 Task: Write and save a response "What is typically considered a low GPA? That depends on the employer. Some employers have a minimum required GPA of 3.5 on a 4.0 scale, although 3.0 is more common".
Action: Mouse moved to (724, 78)
Screenshot: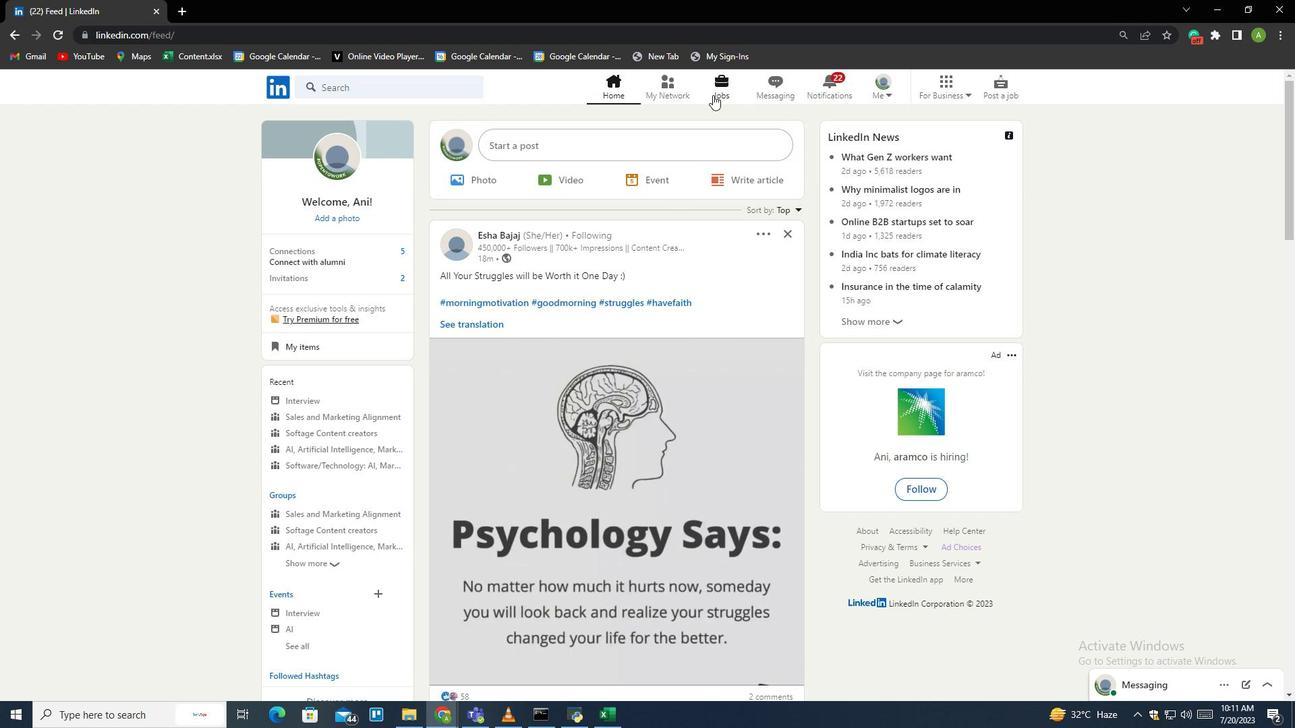 
Action: Mouse pressed left at (724, 78)
Screenshot: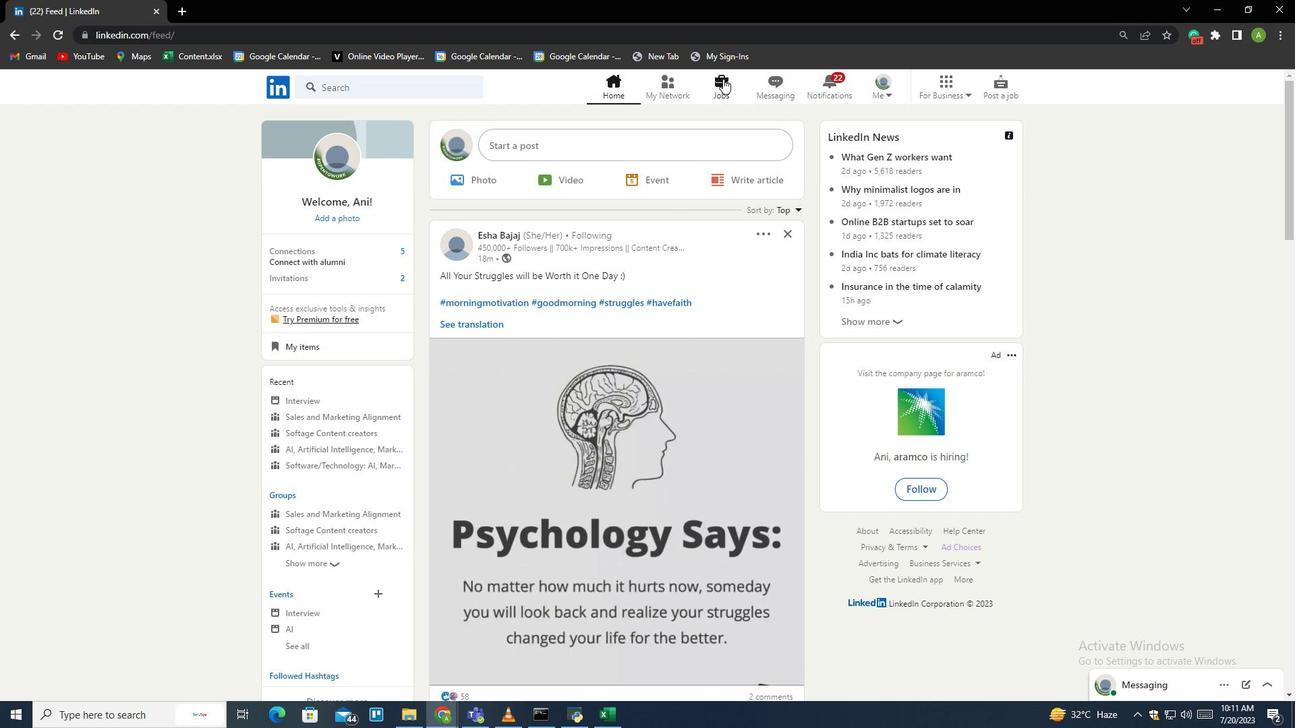 
Action: Mouse moved to (316, 462)
Screenshot: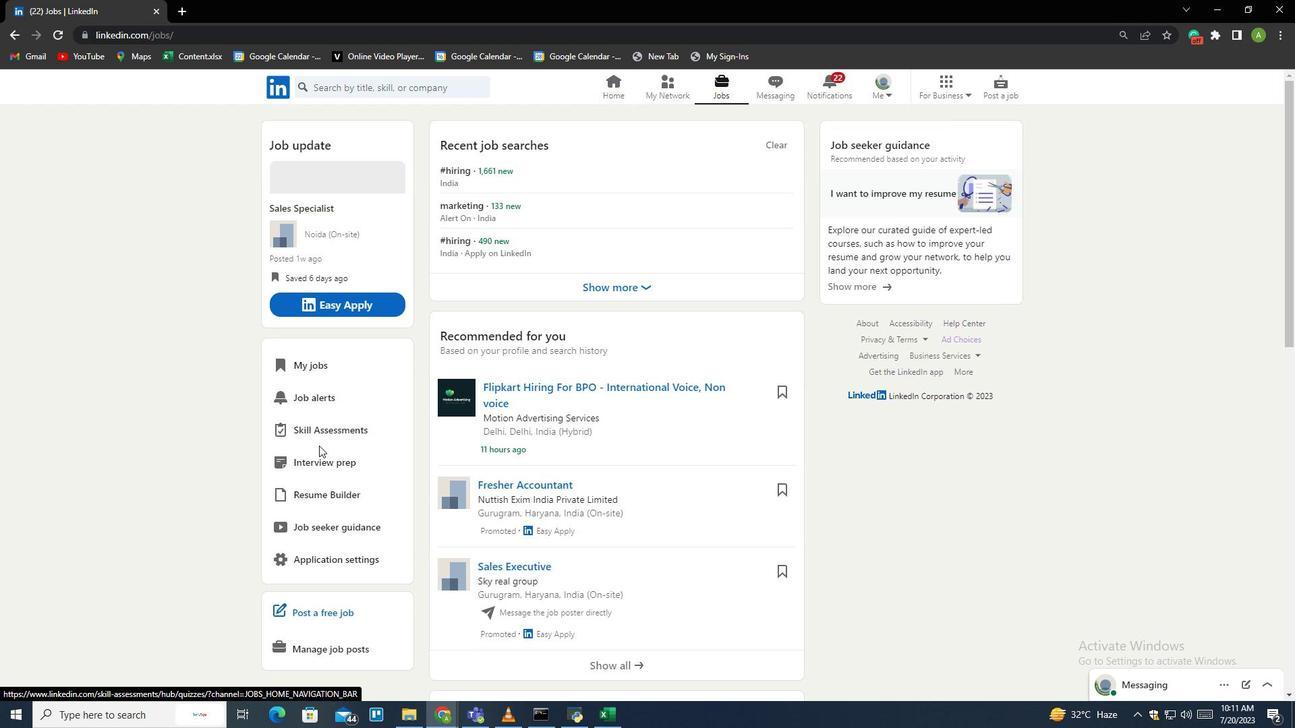 
Action: Mouse pressed left at (316, 462)
Screenshot: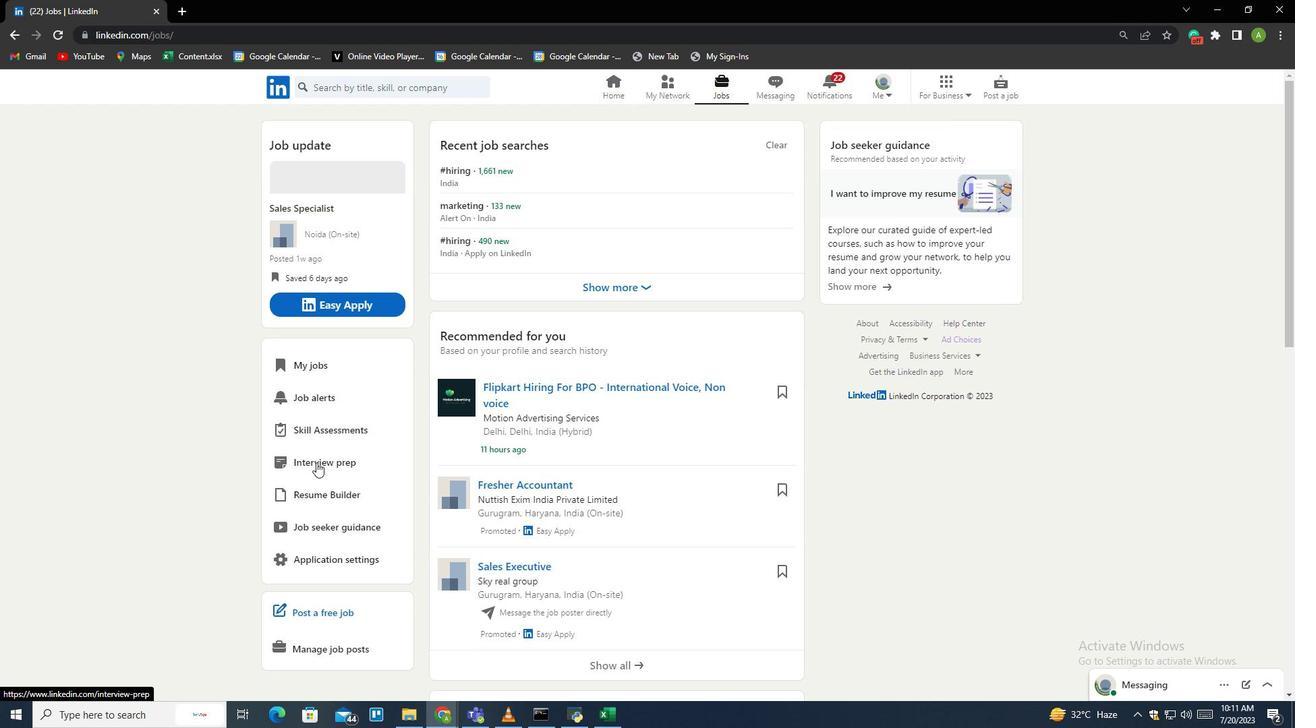 
Action: Mouse moved to (406, 146)
Screenshot: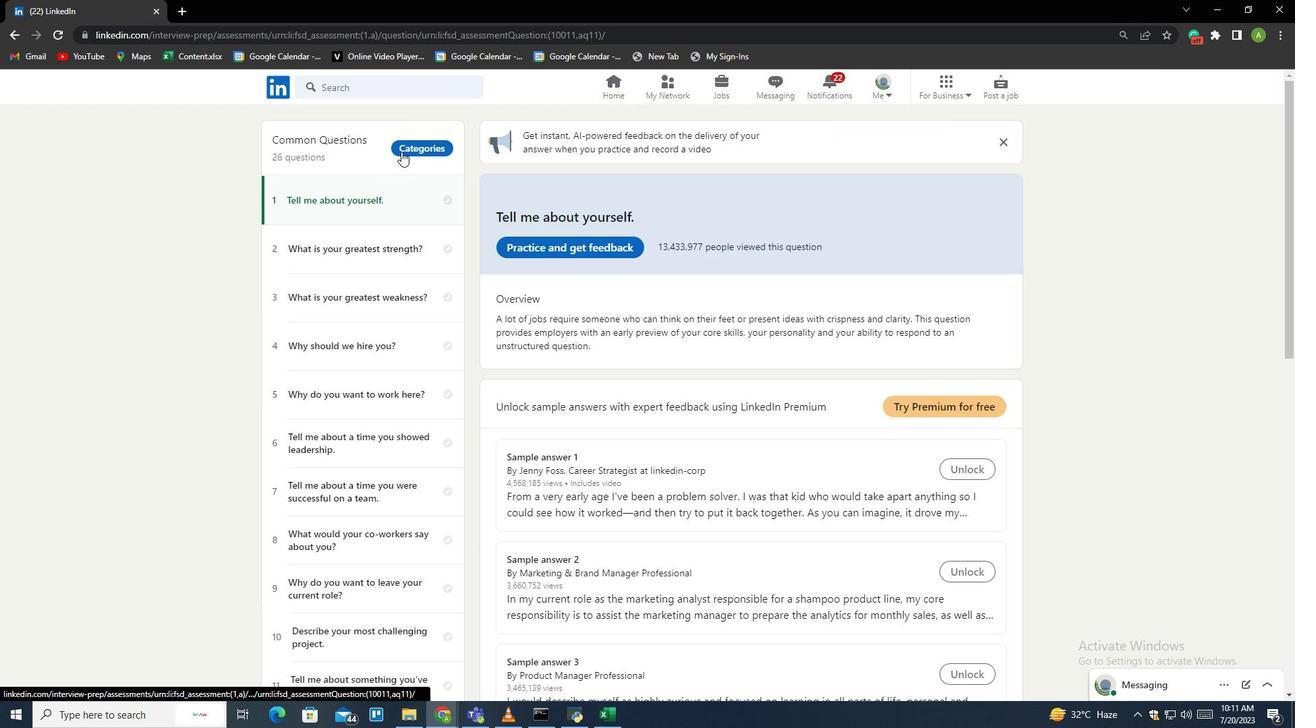 
Action: Mouse pressed left at (406, 146)
Screenshot: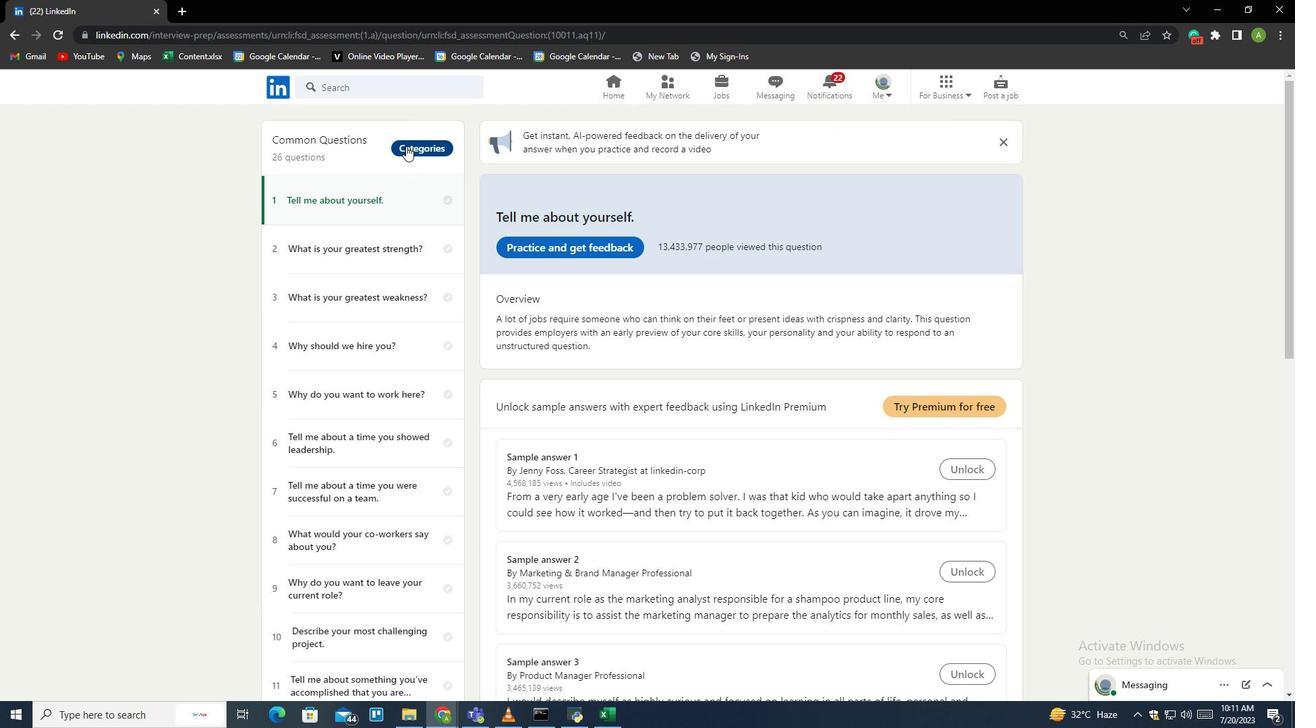 
Action: Mouse moved to (323, 671)
Screenshot: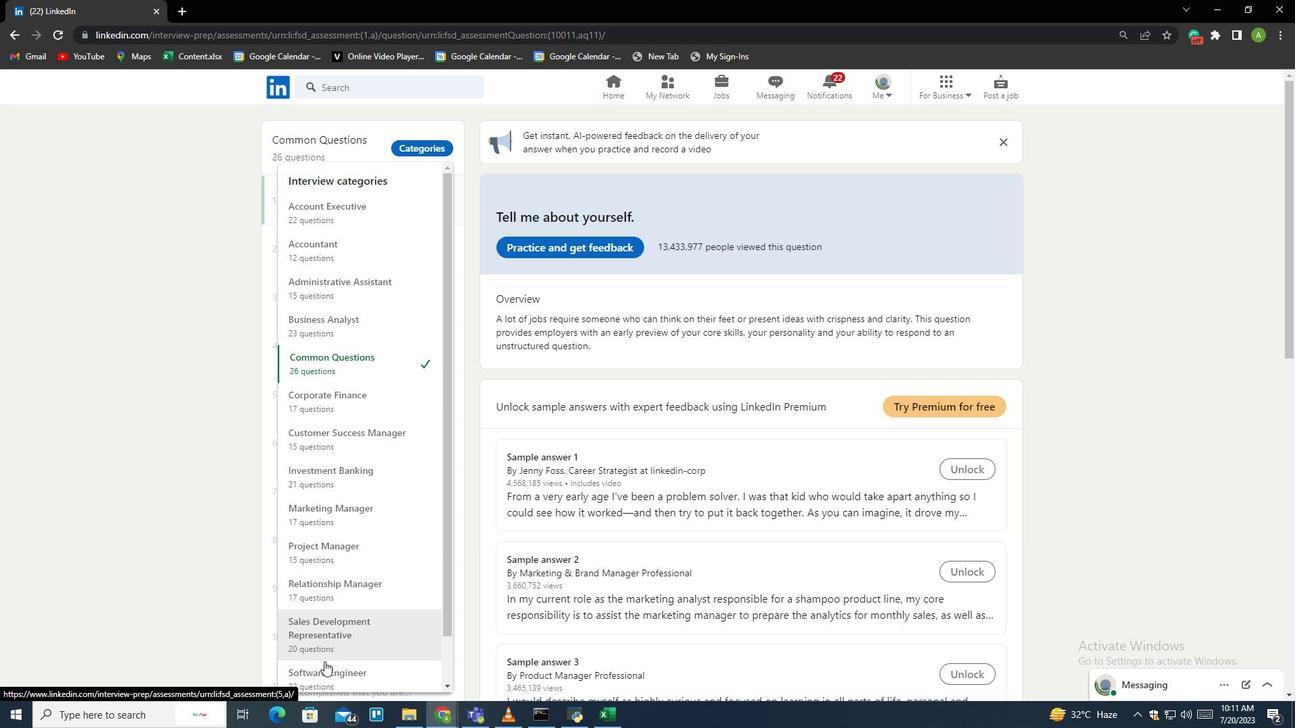
Action: Mouse scrolled (323, 670) with delta (0, 0)
Screenshot: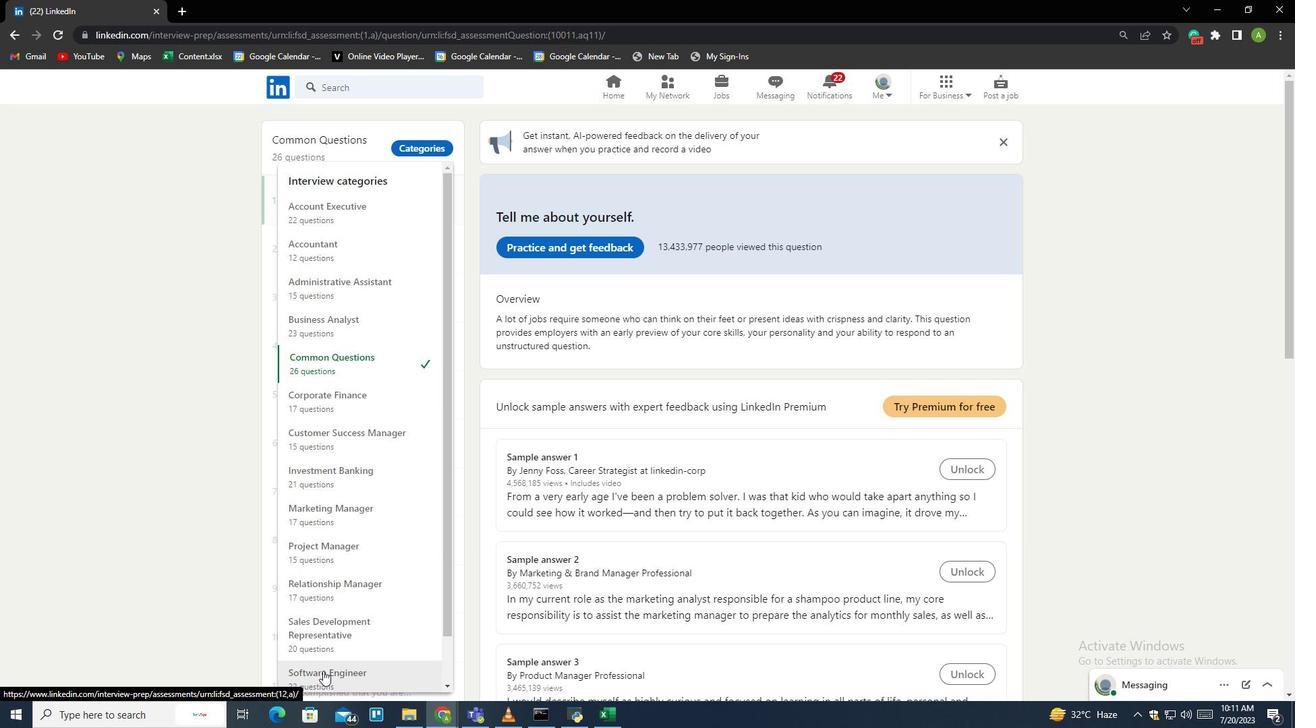 
Action: Mouse scrolled (323, 670) with delta (0, 0)
Screenshot: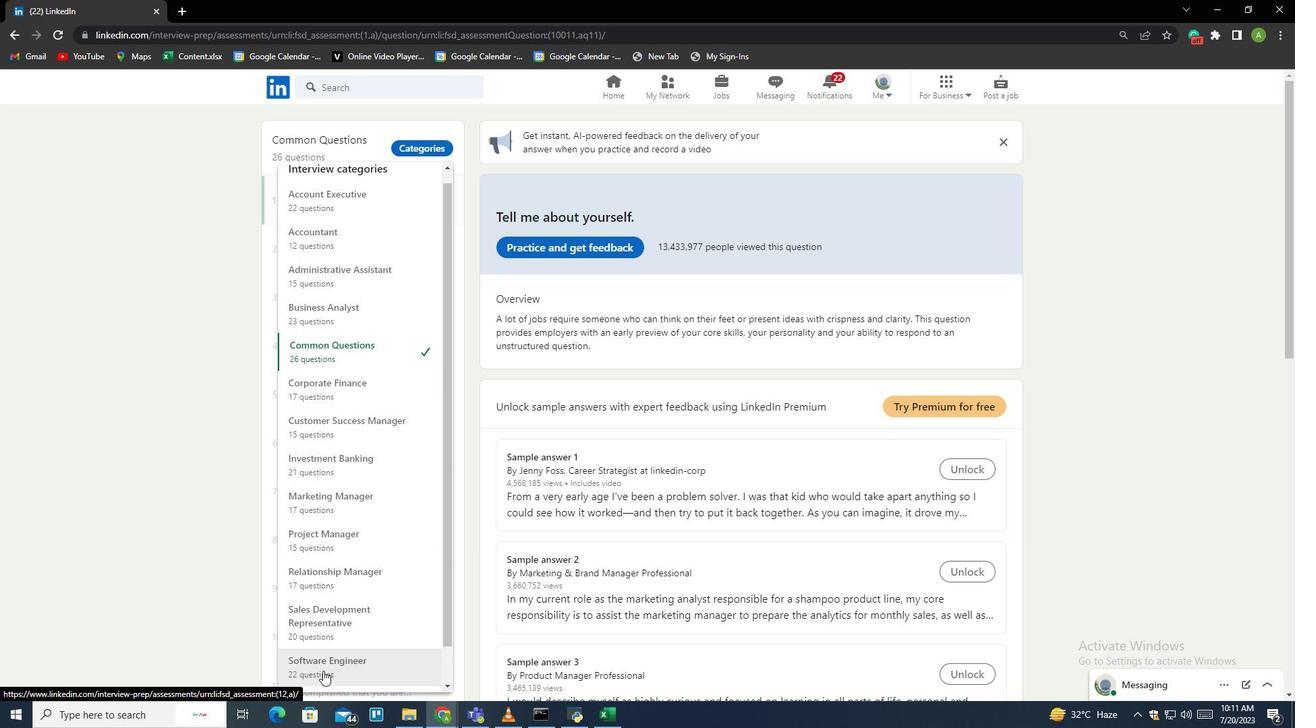 
Action: Mouse scrolled (323, 670) with delta (0, 0)
Screenshot: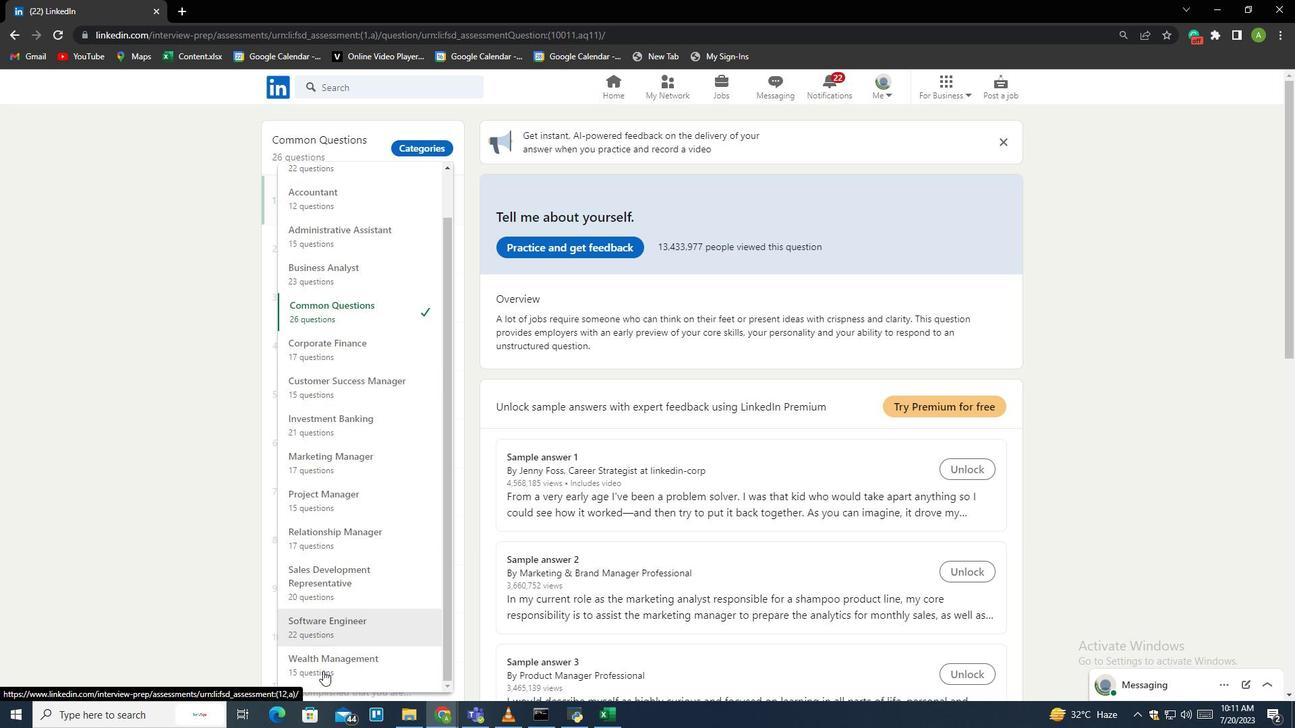 
Action: Mouse moved to (325, 664)
Screenshot: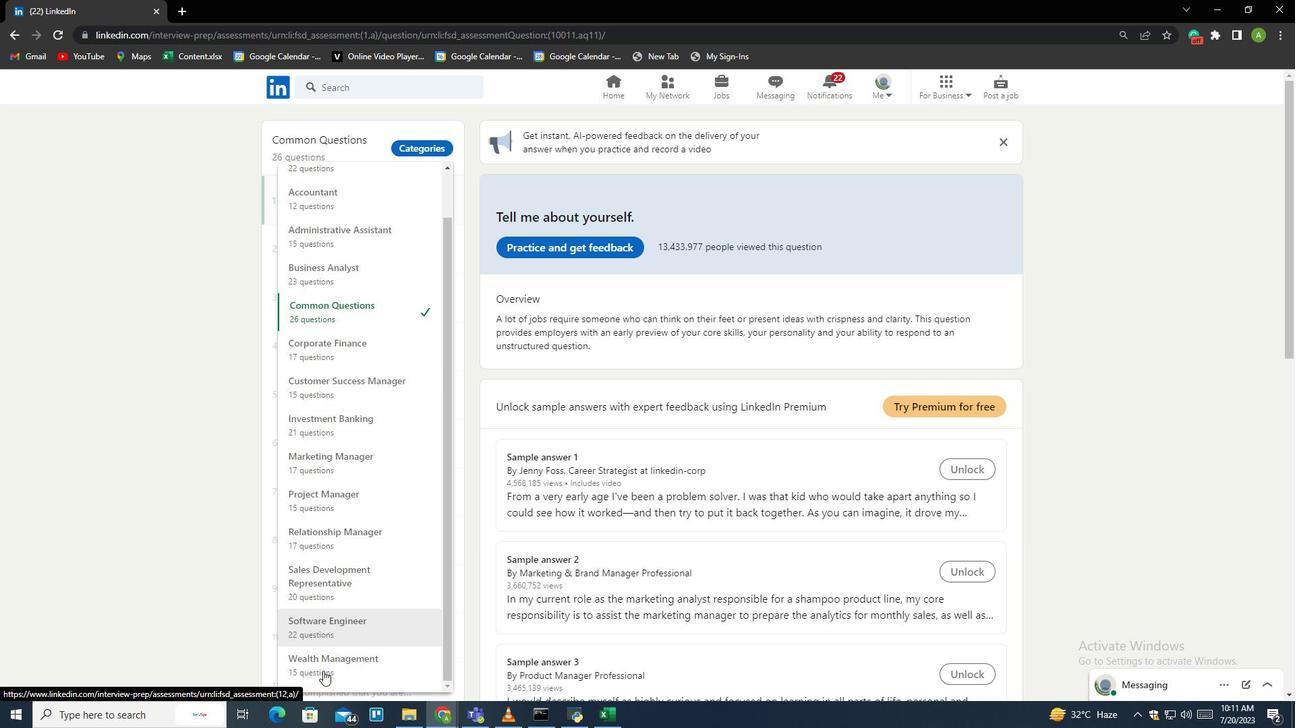 
Action: Mouse pressed left at (325, 664)
Screenshot: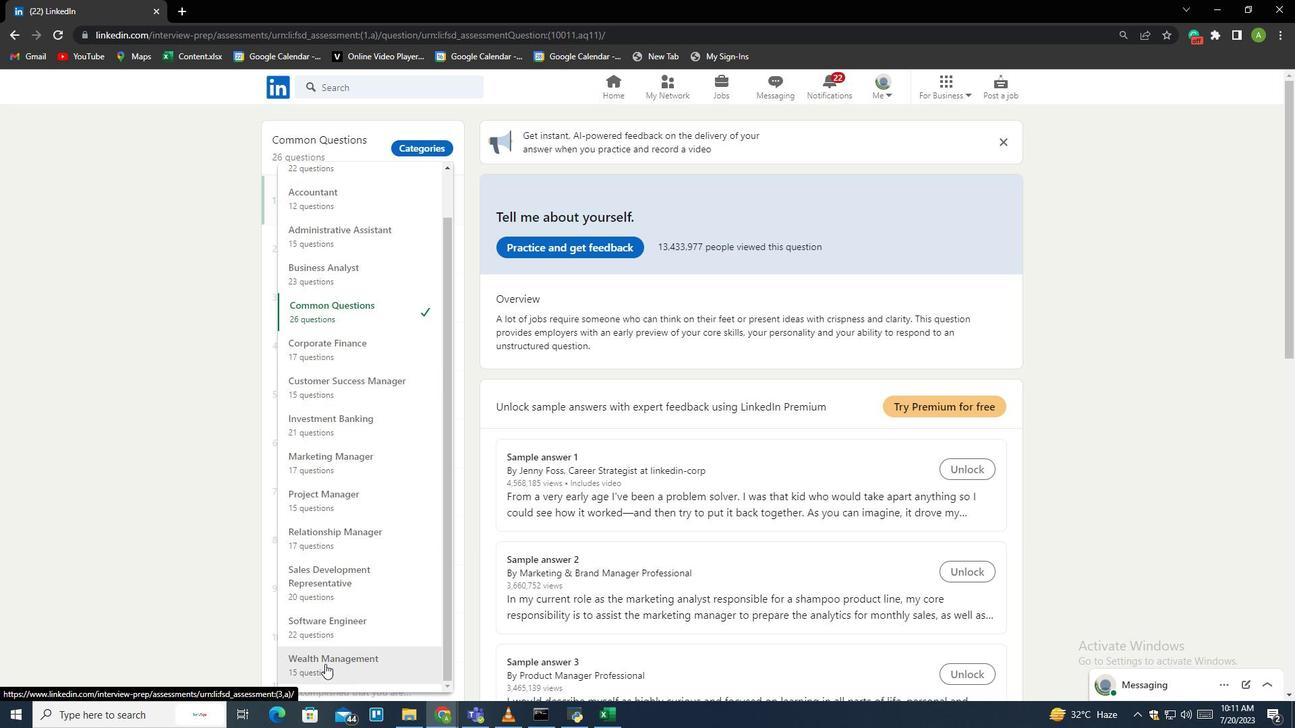 
Action: Mouse moved to (348, 419)
Screenshot: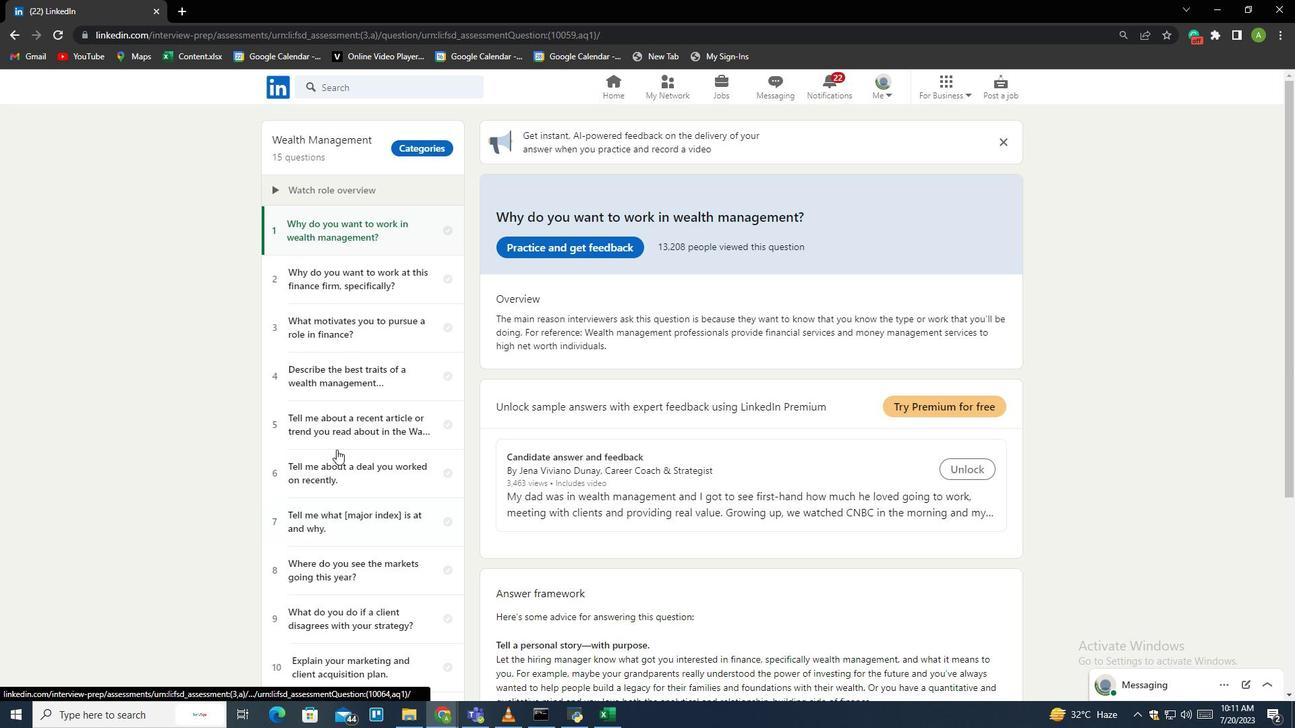 
Action: Mouse scrolled (348, 419) with delta (0, 0)
Screenshot: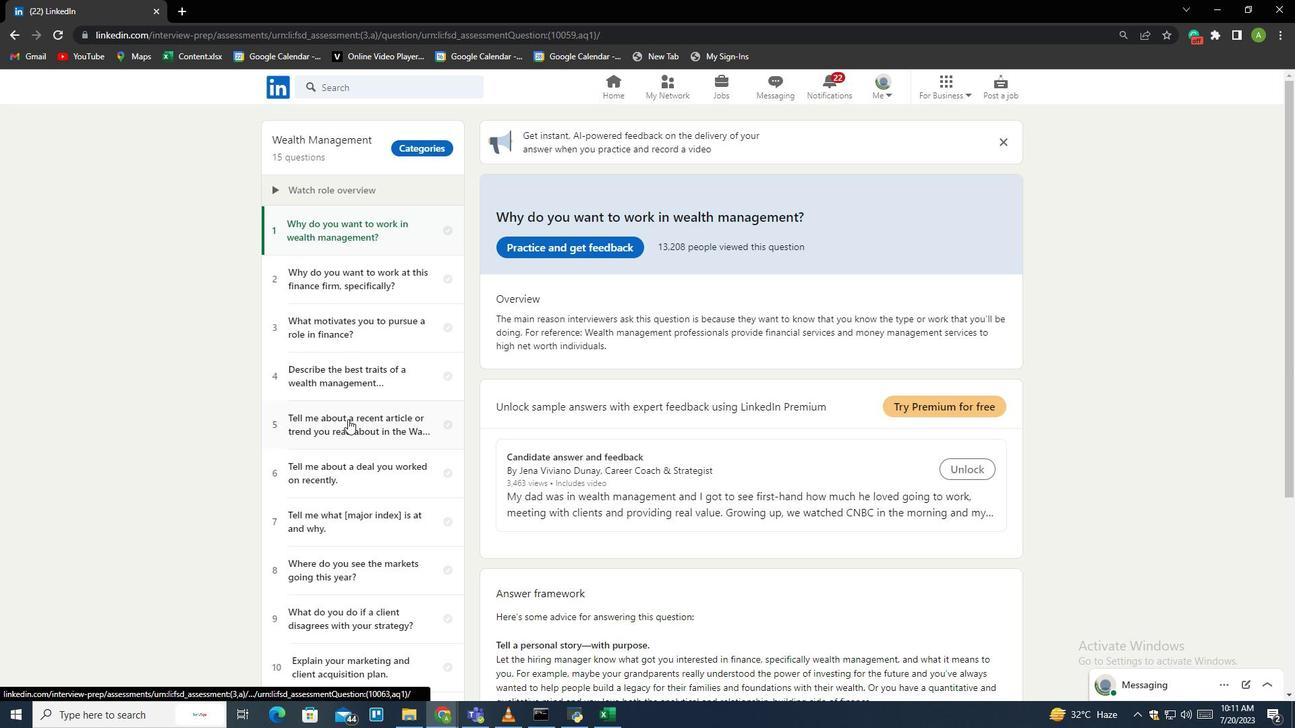 
Action: Mouse scrolled (348, 419) with delta (0, 0)
Screenshot: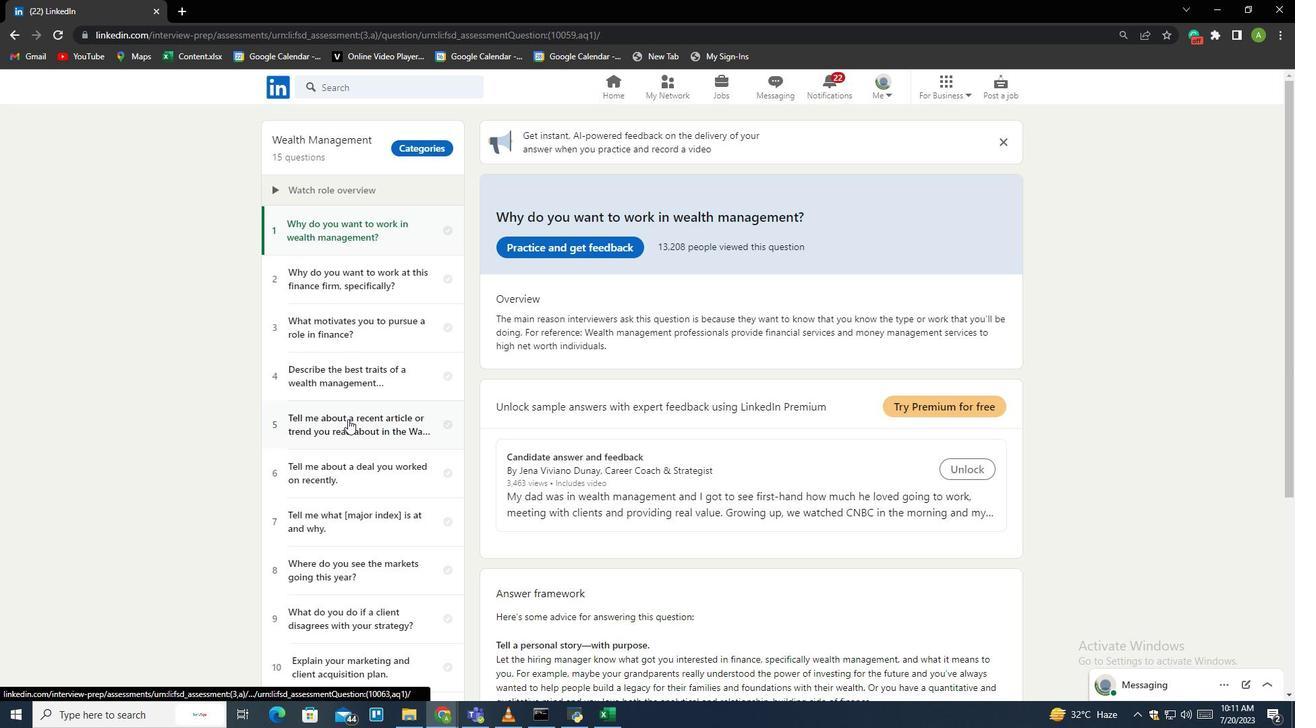 
Action: Mouse scrolled (348, 419) with delta (0, 0)
Screenshot: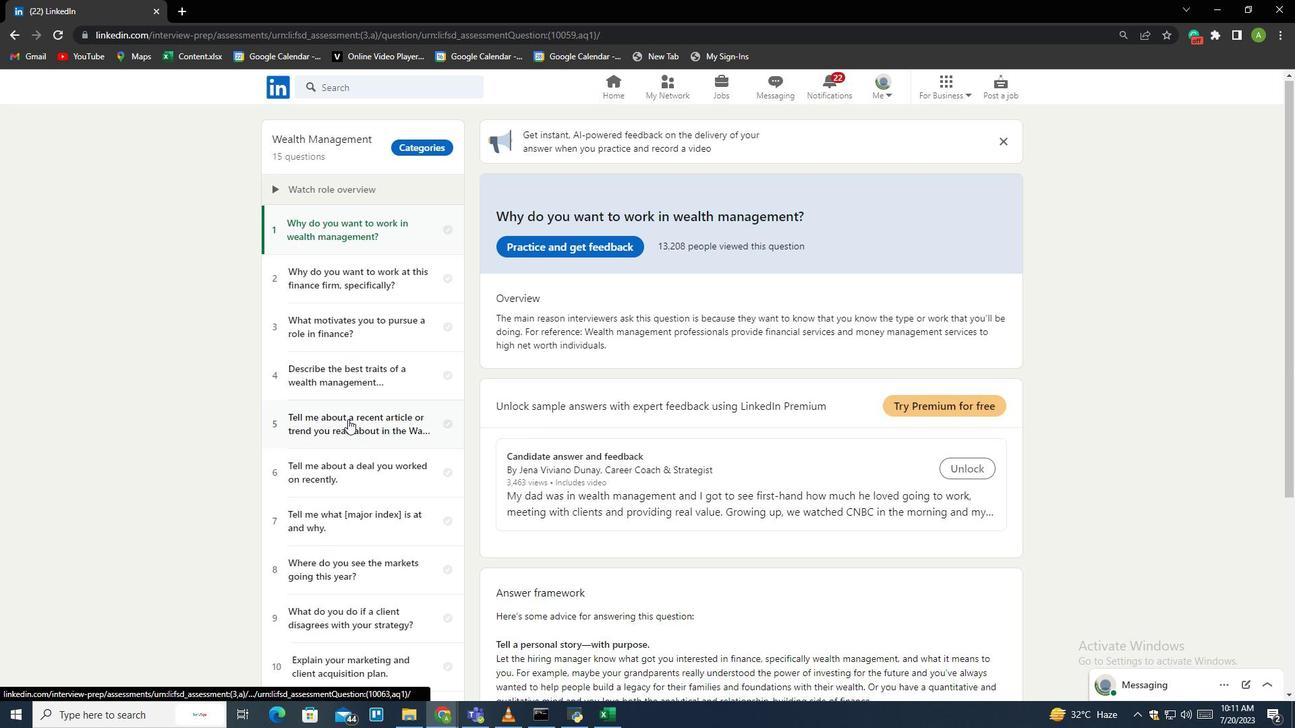 
Action: Mouse scrolled (348, 419) with delta (0, 0)
Screenshot: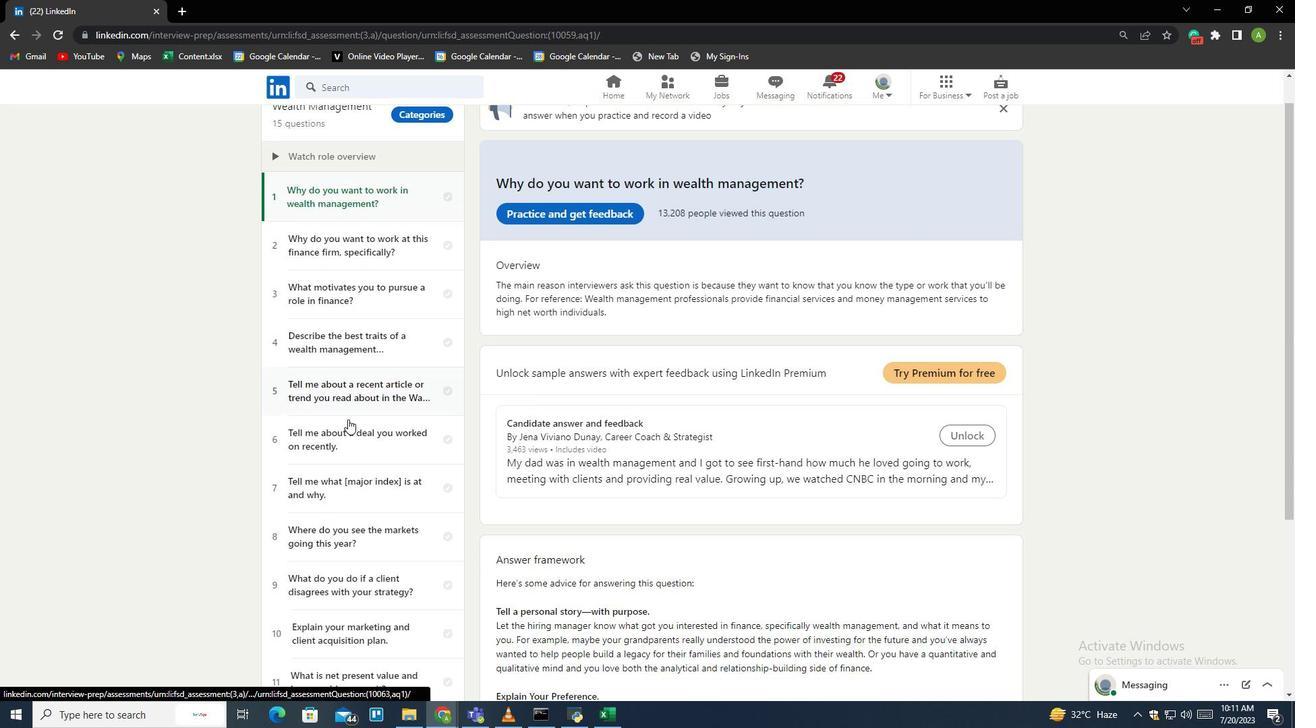 
Action: Mouse scrolled (348, 419) with delta (0, 0)
Screenshot: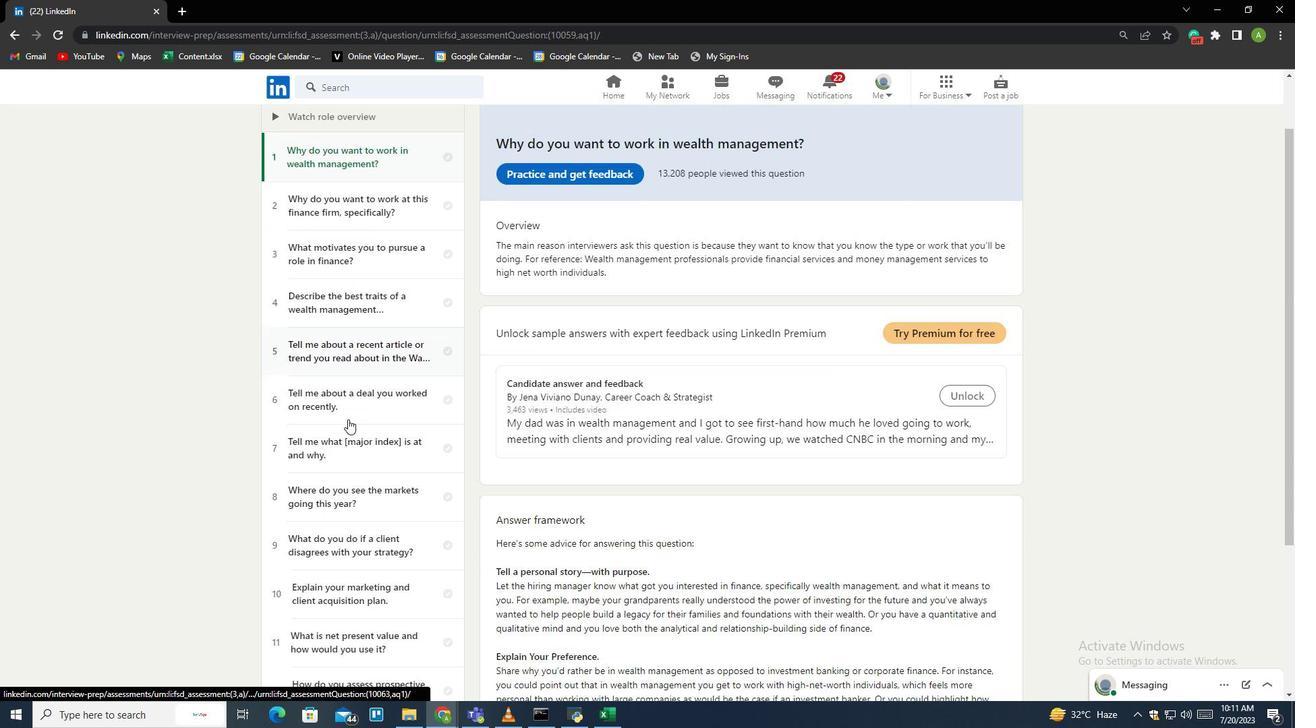 
Action: Mouse scrolled (348, 419) with delta (0, 0)
Screenshot: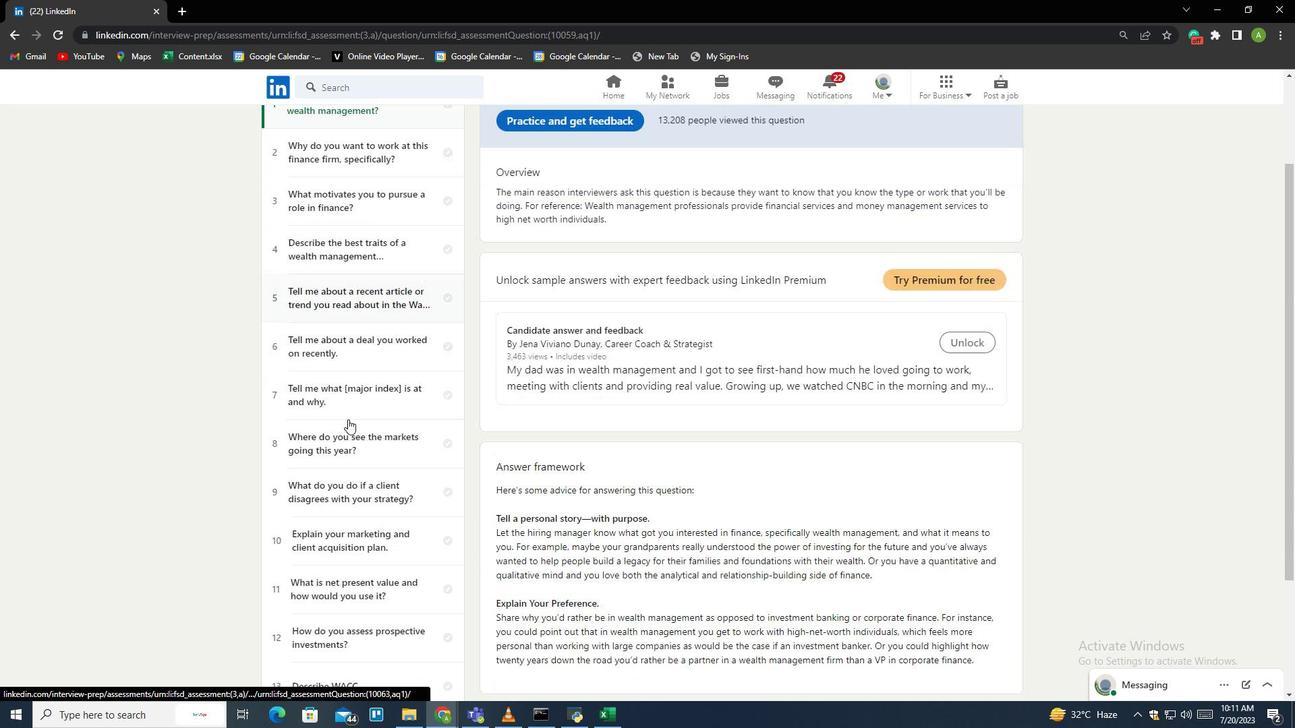 
Action: Mouse scrolled (348, 419) with delta (0, 0)
Screenshot: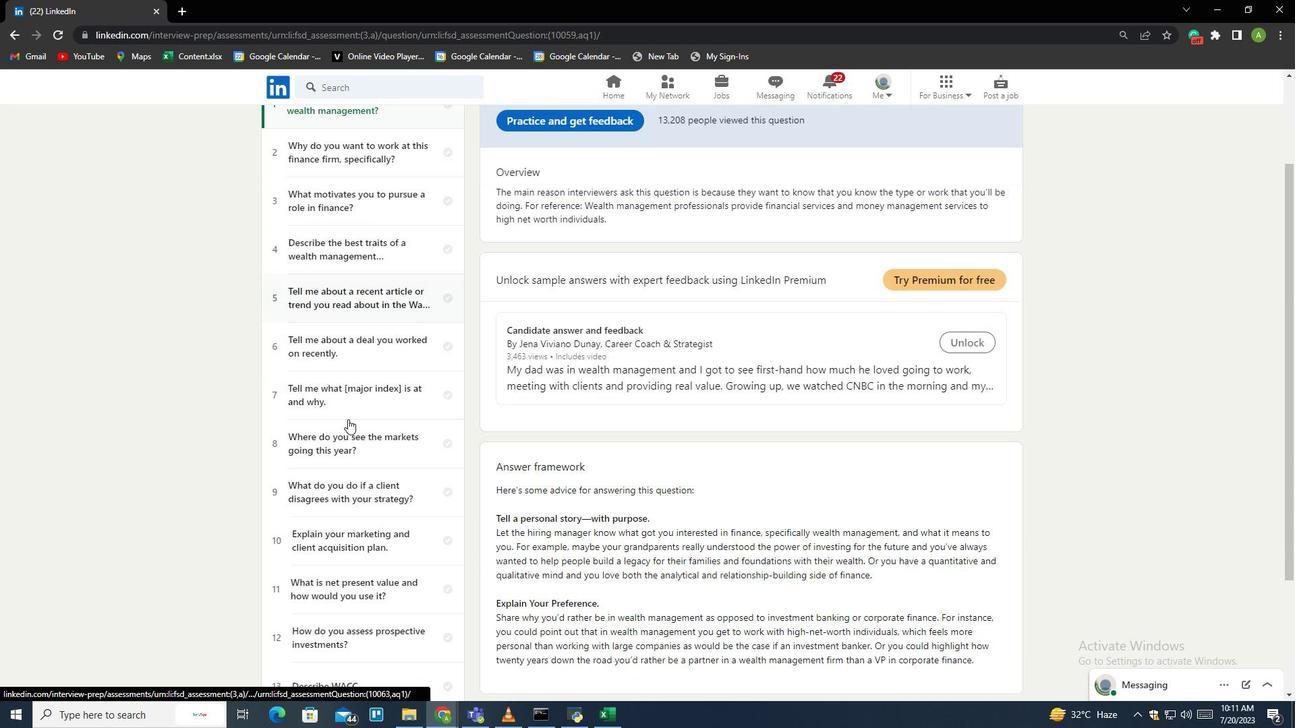 
Action: Mouse moved to (333, 558)
Screenshot: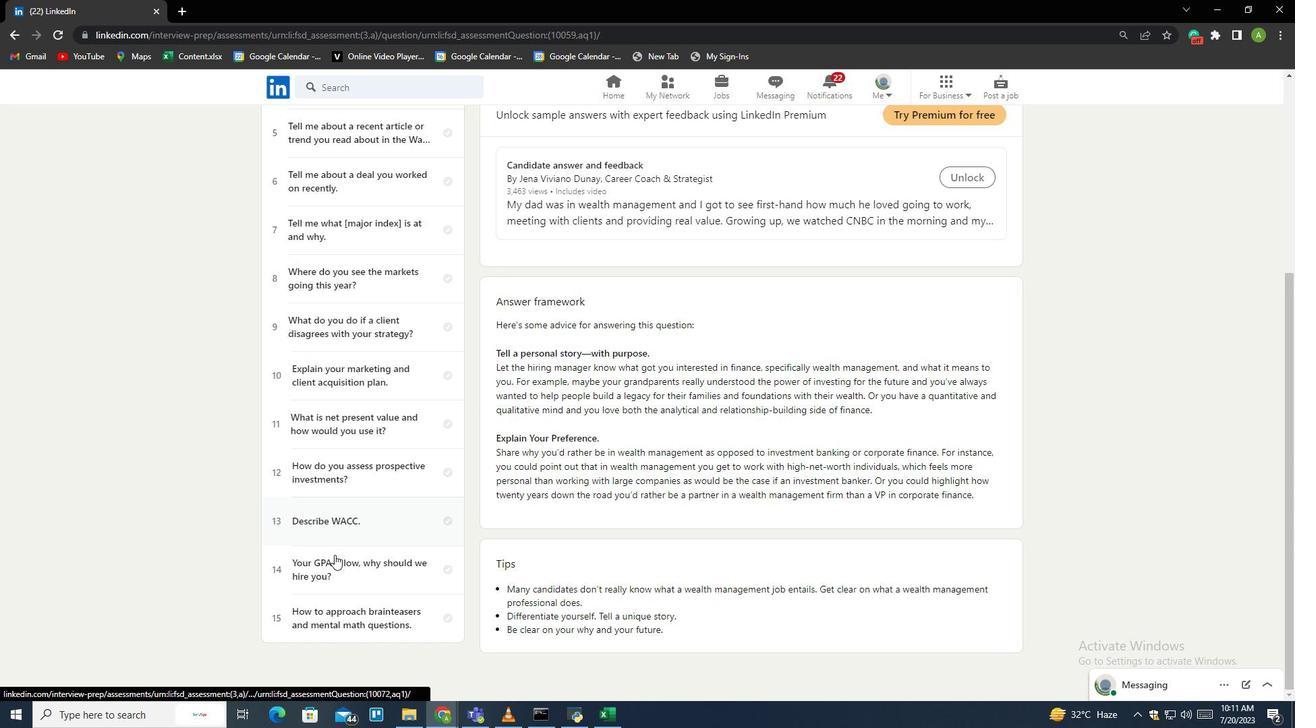 
Action: Mouse pressed left at (333, 558)
Screenshot: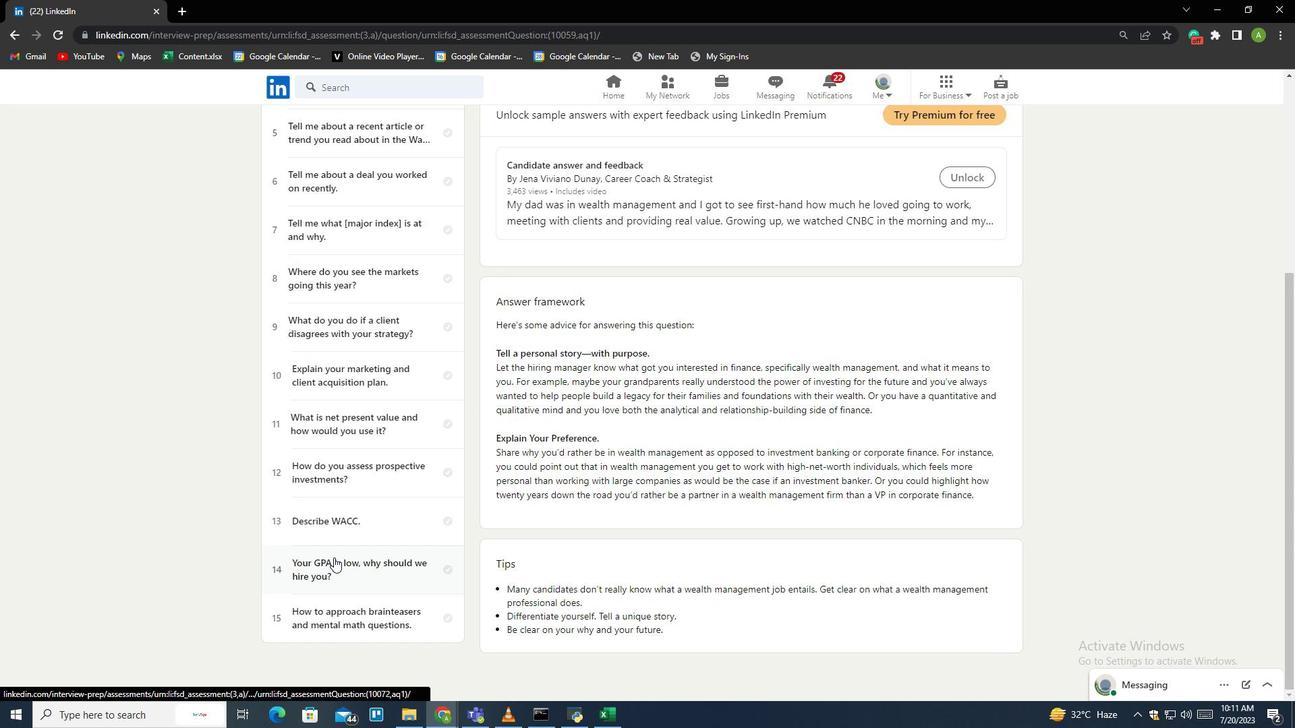 
Action: Mouse moved to (538, 248)
Screenshot: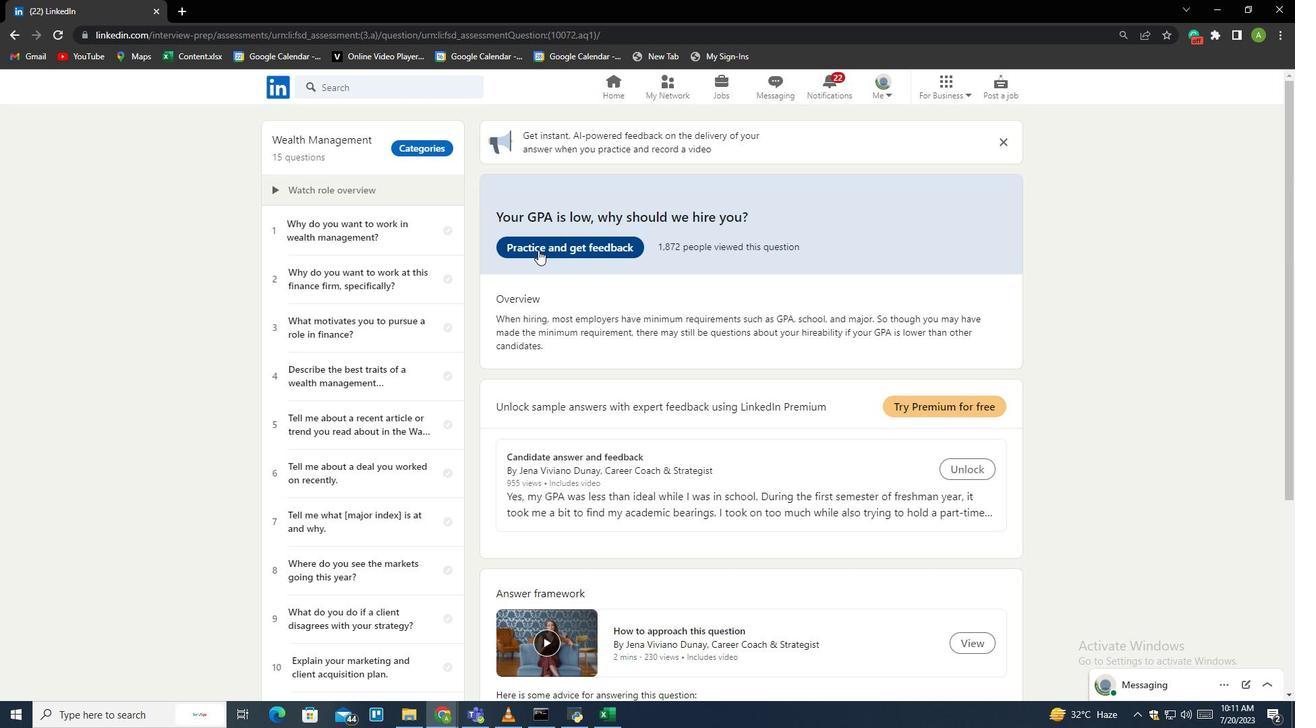 
Action: Mouse pressed left at (538, 248)
Screenshot: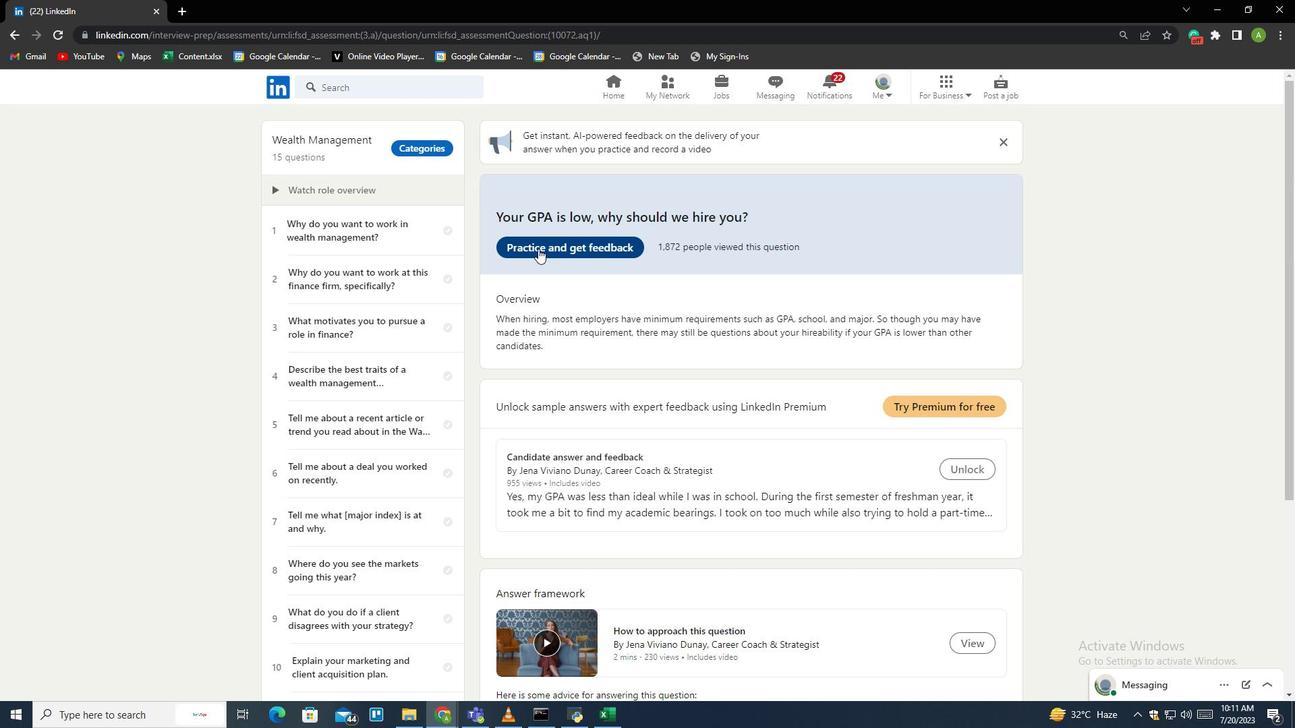 
Action: Mouse moved to (620, 417)
Screenshot: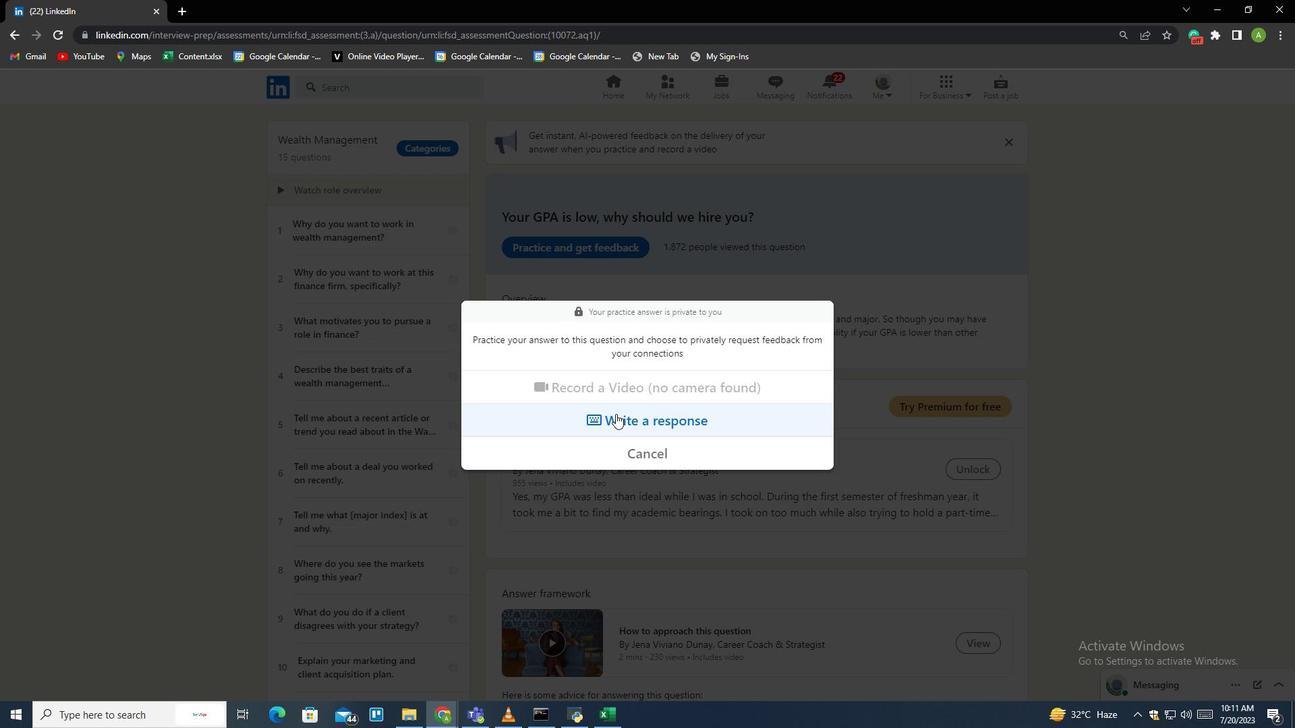 
Action: Mouse pressed left at (620, 417)
Screenshot: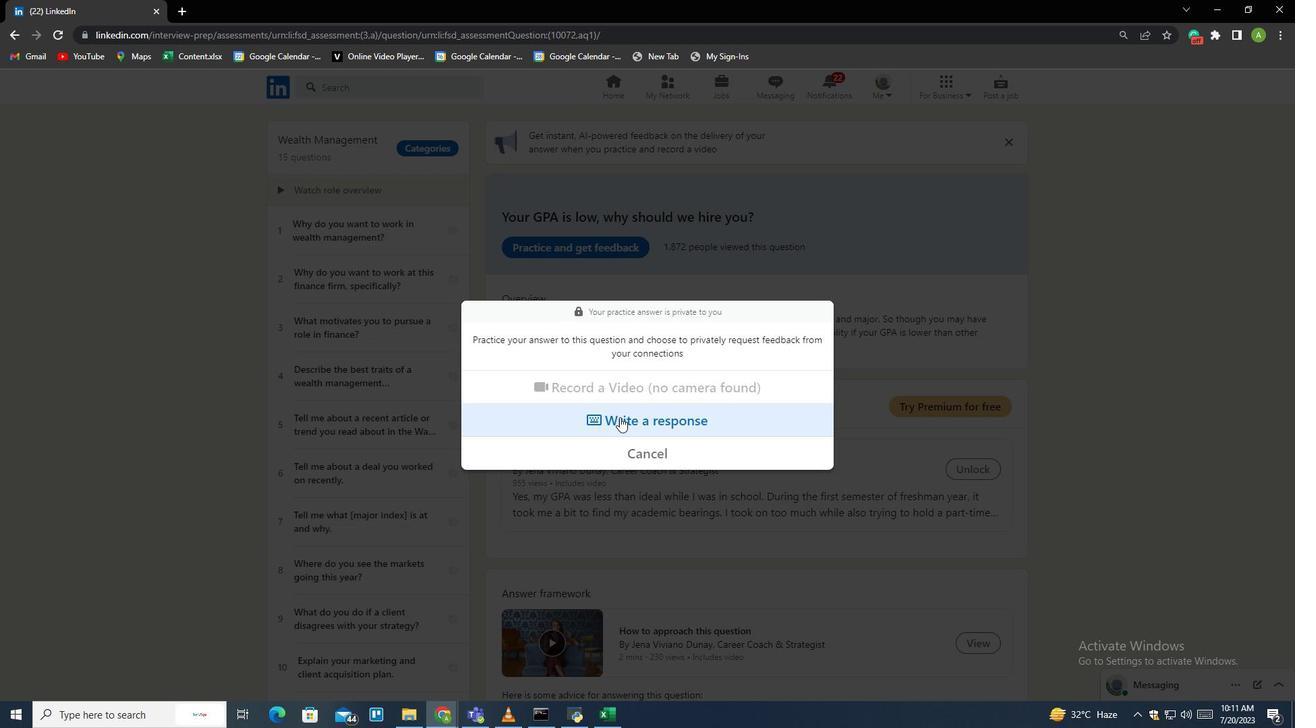 
Action: Mouse moved to (558, 350)
Screenshot: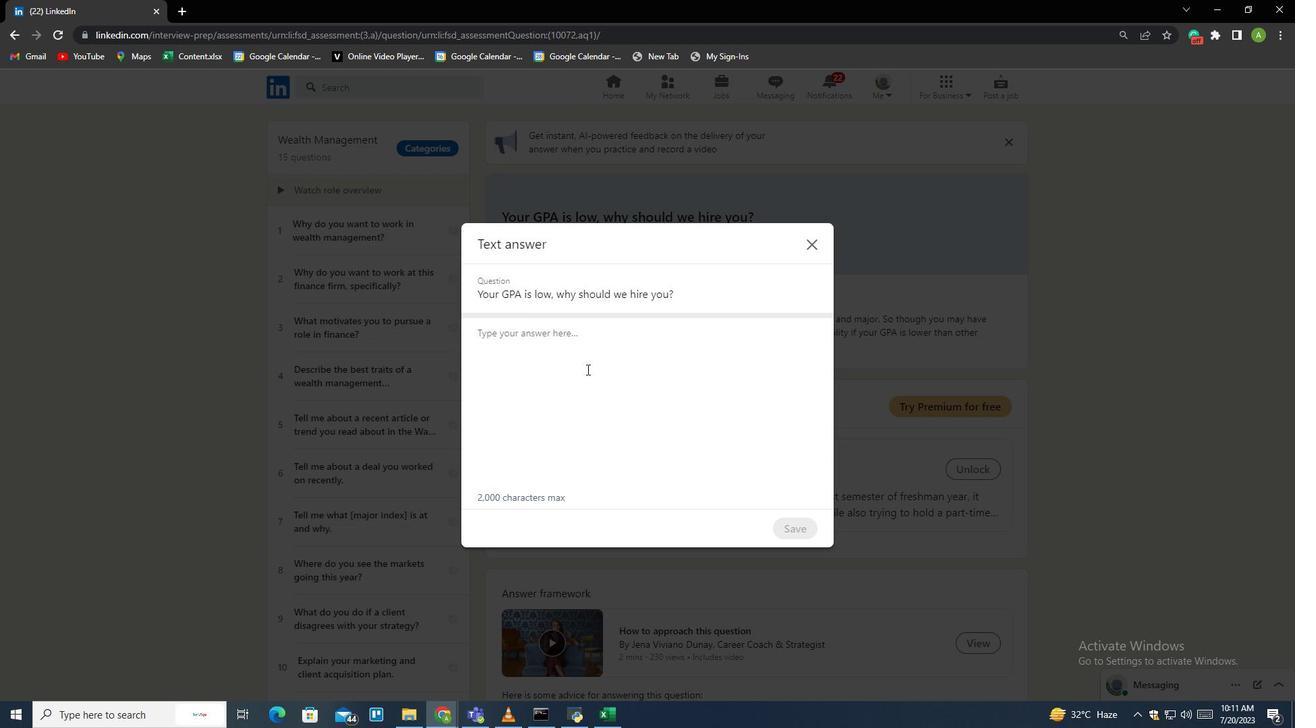 
Action: Mouse pressed left at (558, 350)
Screenshot: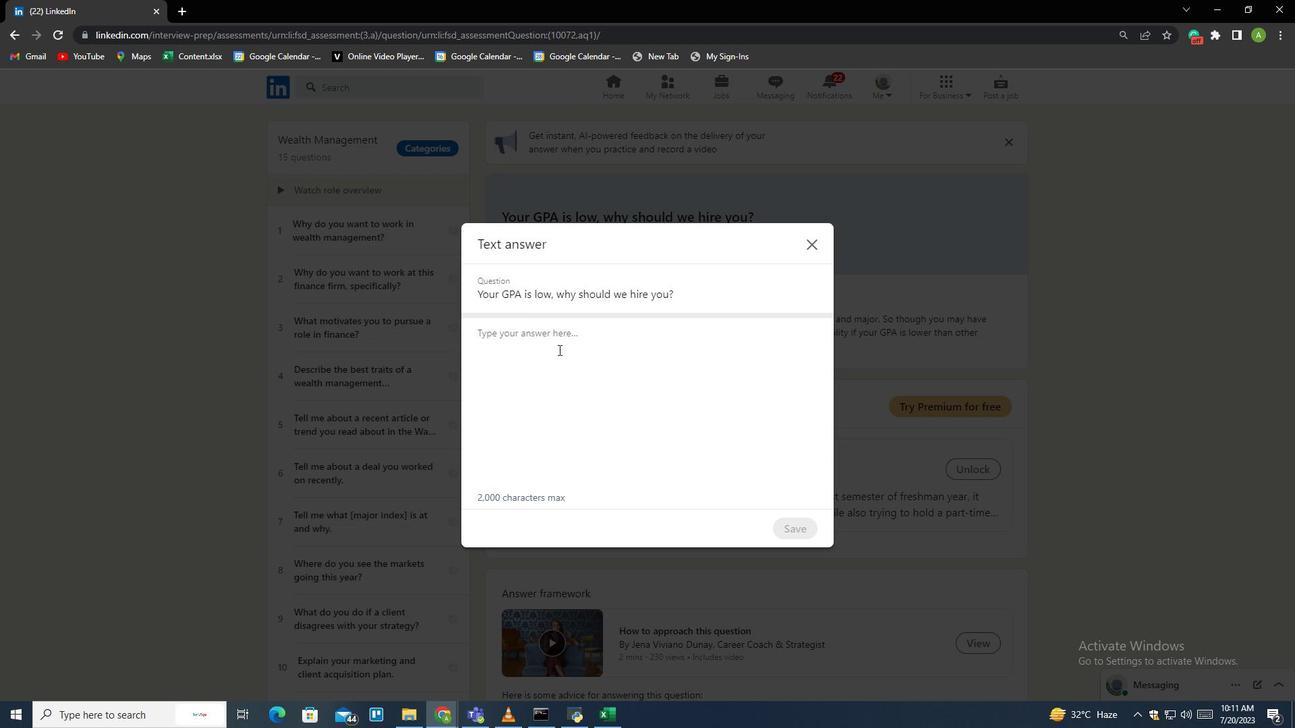 
Action: Key pressed <Key.shift>What<Key.space>is<Key.space>typically<Key.space>considered<Key.space>a<Key.space><Key.shift><Key.shift><Key.shift><Key.shift><Key.shift><Key.shift><Key.shift><Key.shift><Key.shift><Key.shift><Key.shift><Key.shift><Key.shift><Key.shift><Key.shift><Key.shift><Key.shift><Key.shift><Key.shift><Key.shift><Key.shift><Key.shift><Key.shift><Key.shift><Key.shift><Key.shift><Key.shift><Key.shift><Key.shift><Key.shift><Key.enter><Key.backspace><Key.shift><Key.shift><Key.shift><Key.shift><Key.shift>"low<Key.shift>"<Key.space><Key.shift>FP<Key.backspace><Key.backspace>GPA<Key.shift><Key.shift><Key.shift><Key.shift><Key.shift><Key.shift><Key.shift><Key.shift><Key.shift><Key.shift>?<Key.space><Key.shift>That<Key.space>depends<Key.space>on<Key.space>the<Key.space>employer.<Key.space><Key.shift>Some<Key.space>employers<Key.space>have<Key.space>a<Key.space>minimum<Key.space>requid<Key.backspace>red<Key.space><Key.shift>GPA<Key.space>of<Key.space>3.5<Key.space>on<Key.space>a<Key.space>4.0<Key.space>scale,<Key.space>although<Key.space>3.0<Key.space>is<Key.space>more<Key.space>fo<Key.backspace><Key.backspace>common
Screenshot: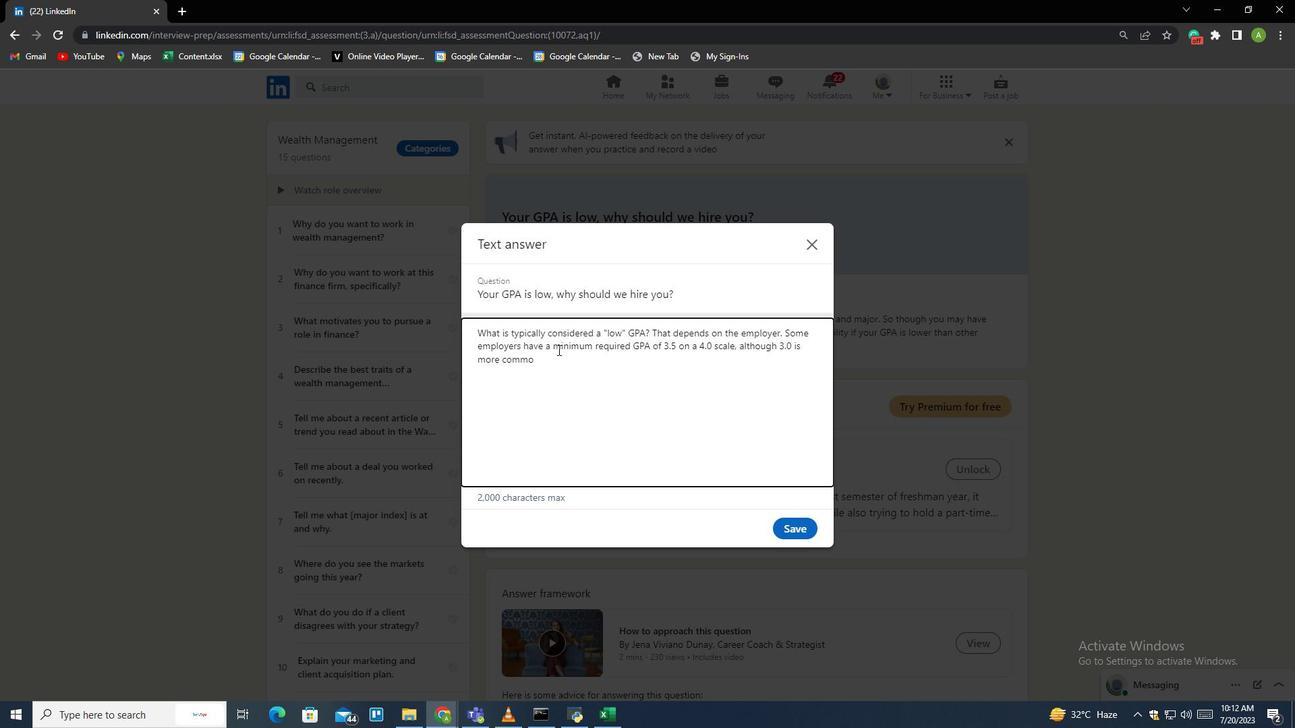 
Action: Mouse moved to (790, 526)
Screenshot: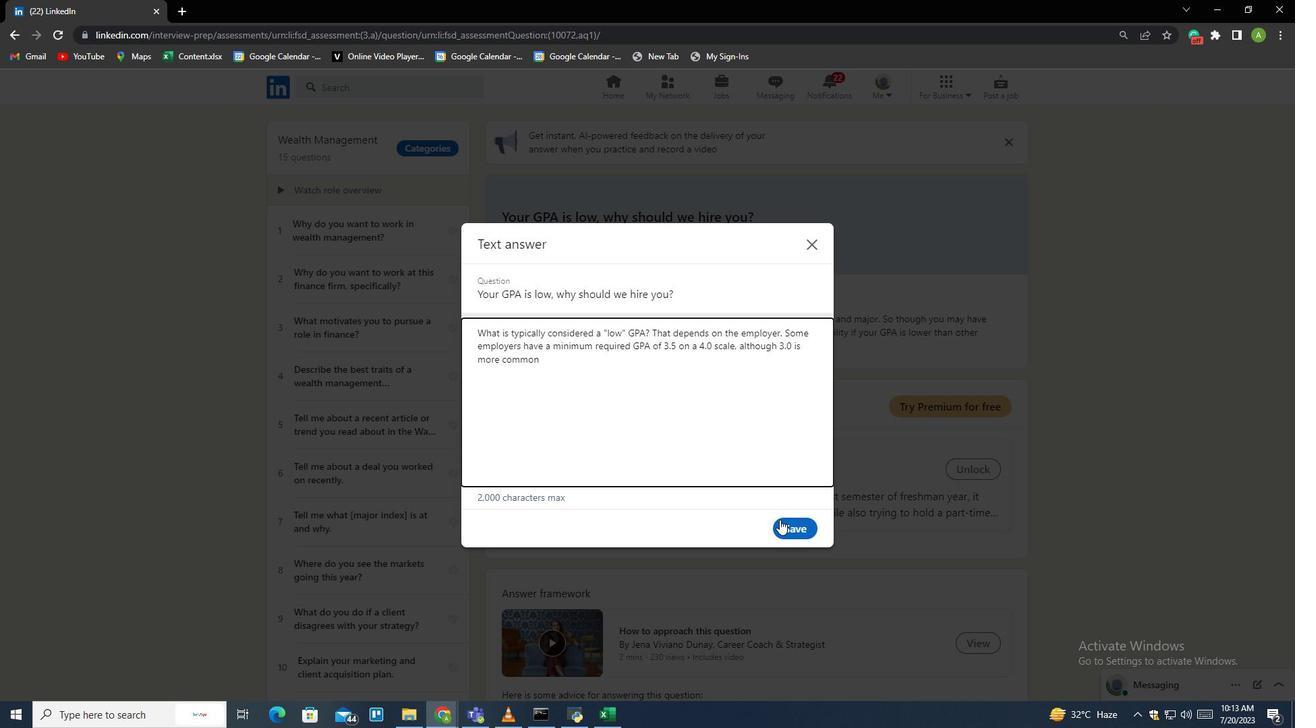 
Action: Mouse pressed left at (790, 526)
Screenshot: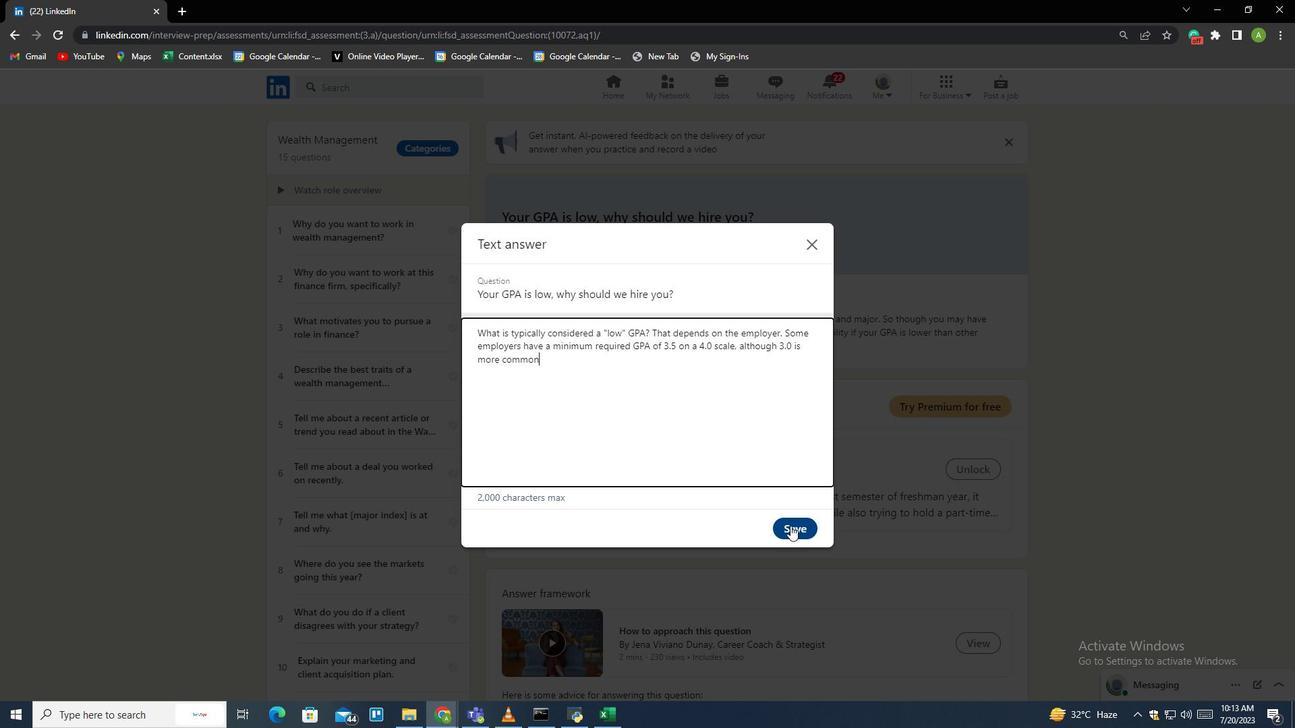 
Action: Mouse moved to (757, 502)
Screenshot: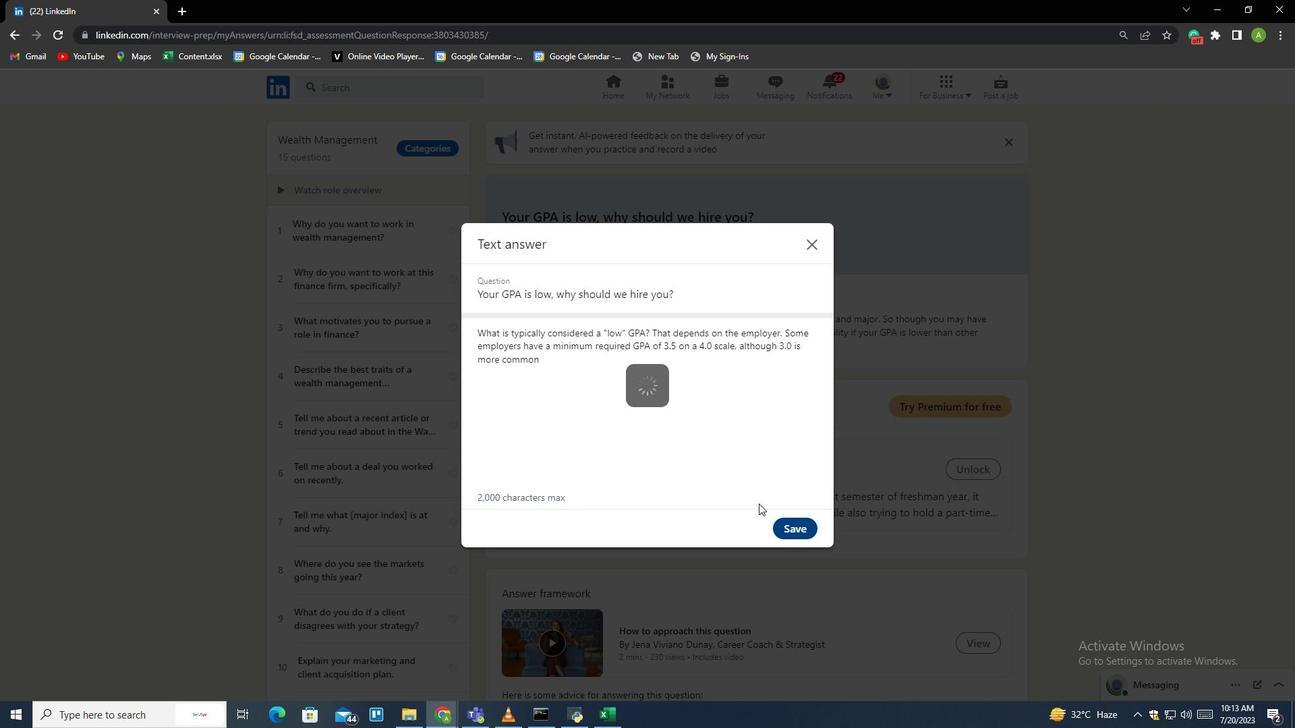 
